 Task: Create a scrum project TripHive.
Action: Mouse moved to (233, 298)
Screenshot: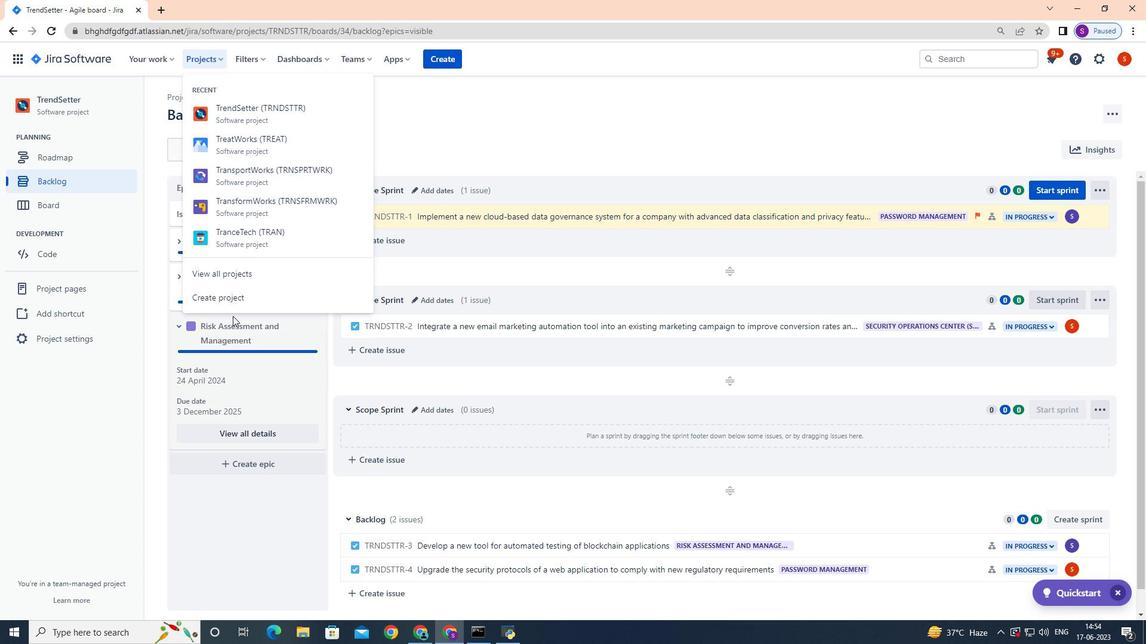 
Action: Mouse pressed left at (233, 298)
Screenshot: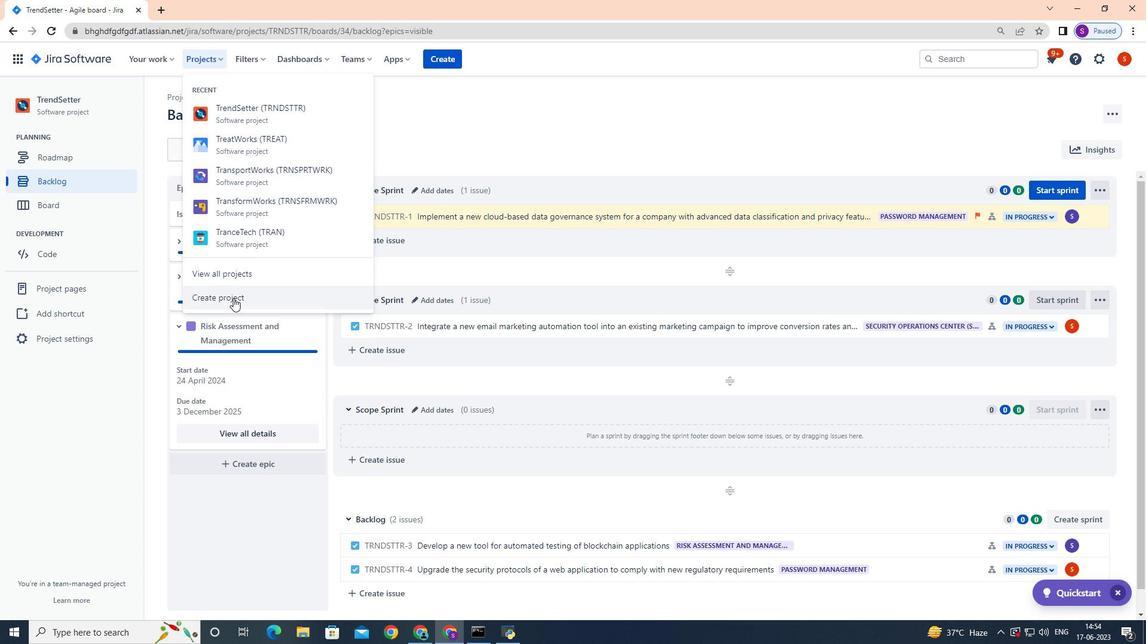 
Action: Mouse moved to (472, 290)
Screenshot: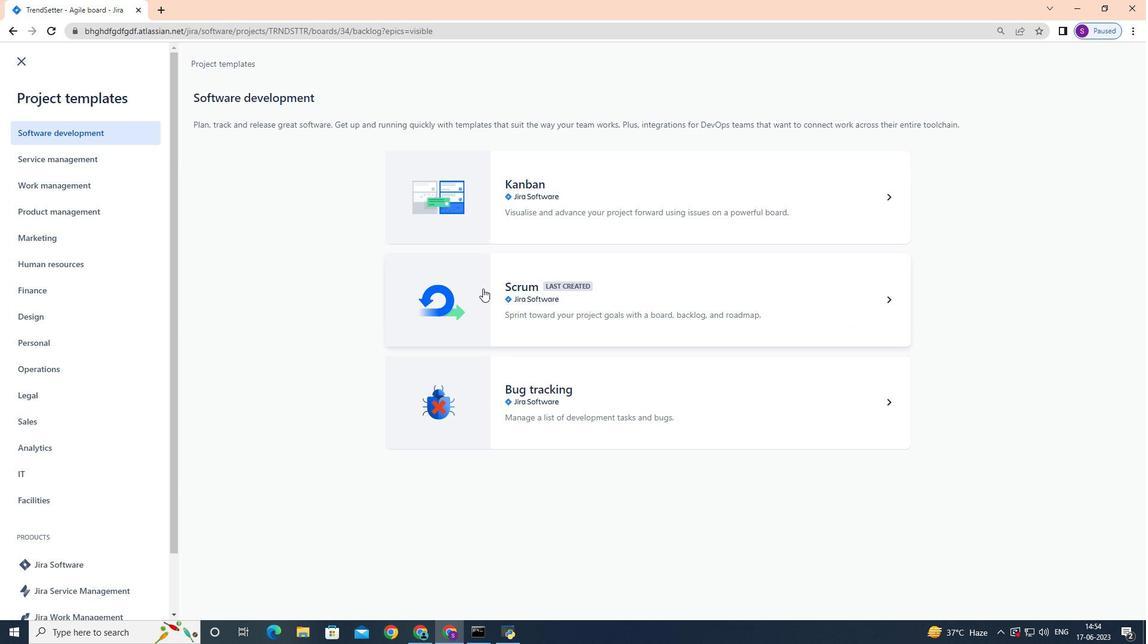 
Action: Mouse pressed left at (472, 290)
Screenshot: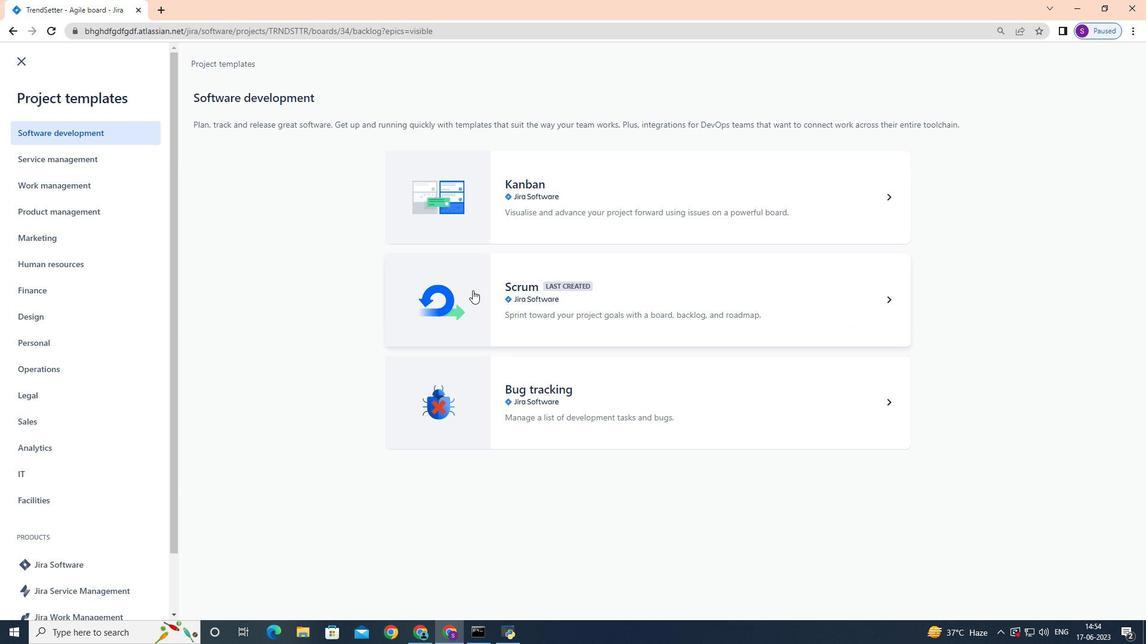 
Action: Mouse moved to (898, 588)
Screenshot: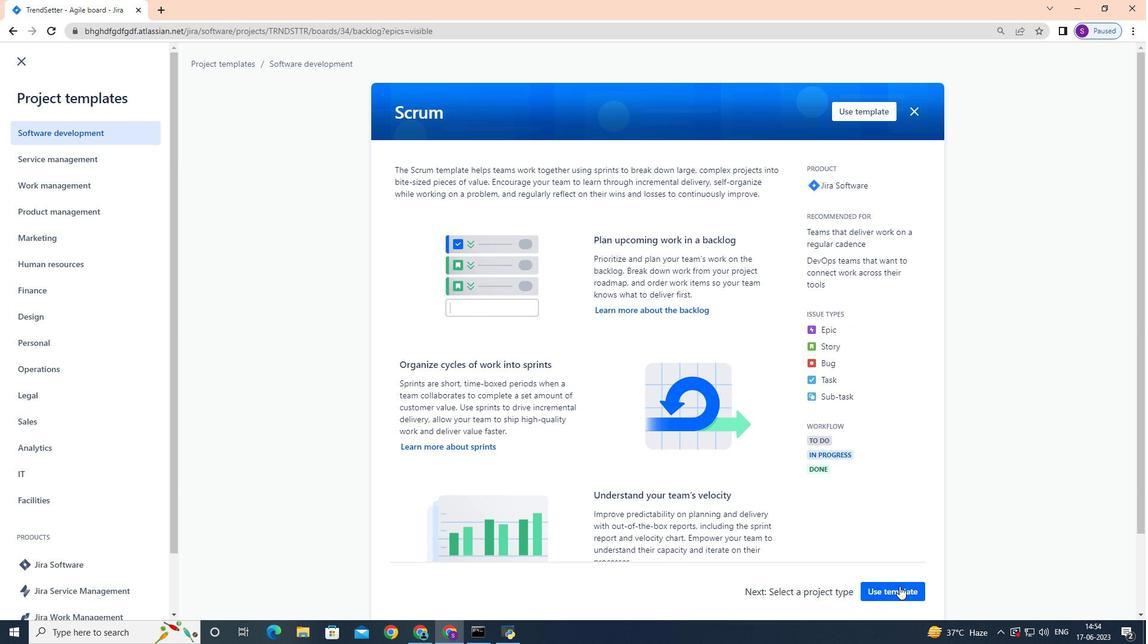 
Action: Mouse pressed left at (898, 588)
Screenshot: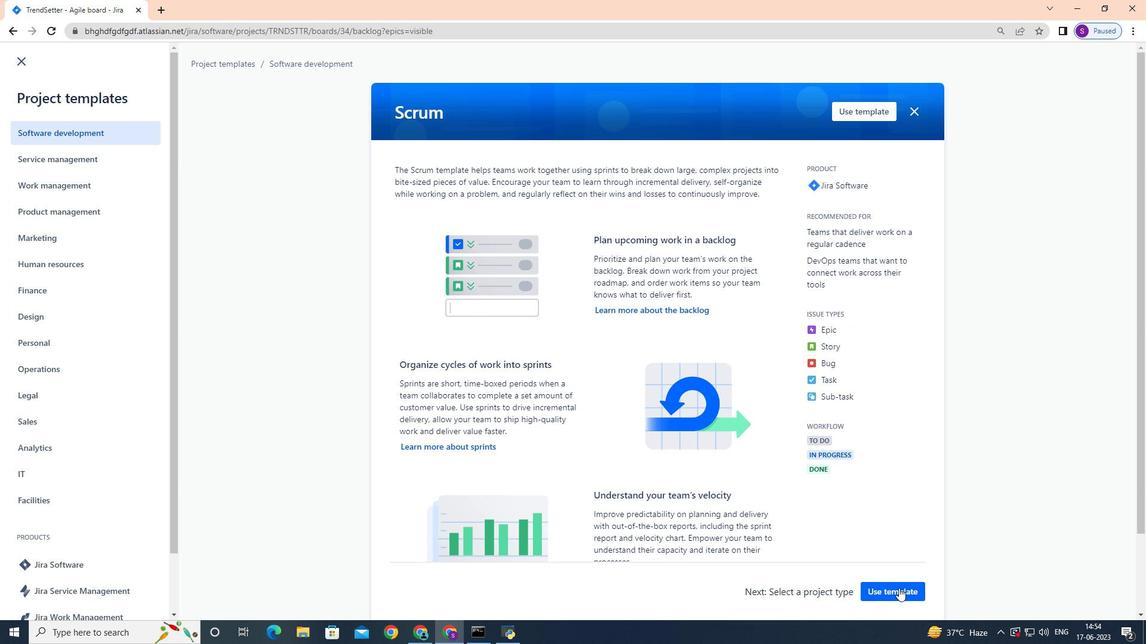 
Action: Mouse moved to (527, 584)
Screenshot: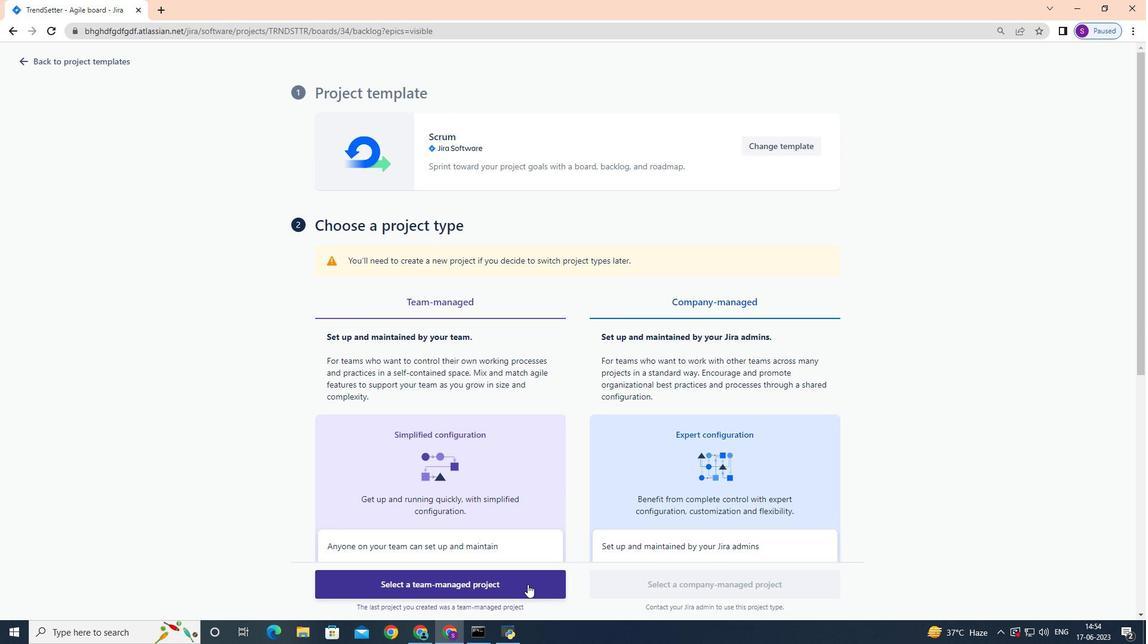 
Action: Mouse pressed left at (527, 584)
Screenshot: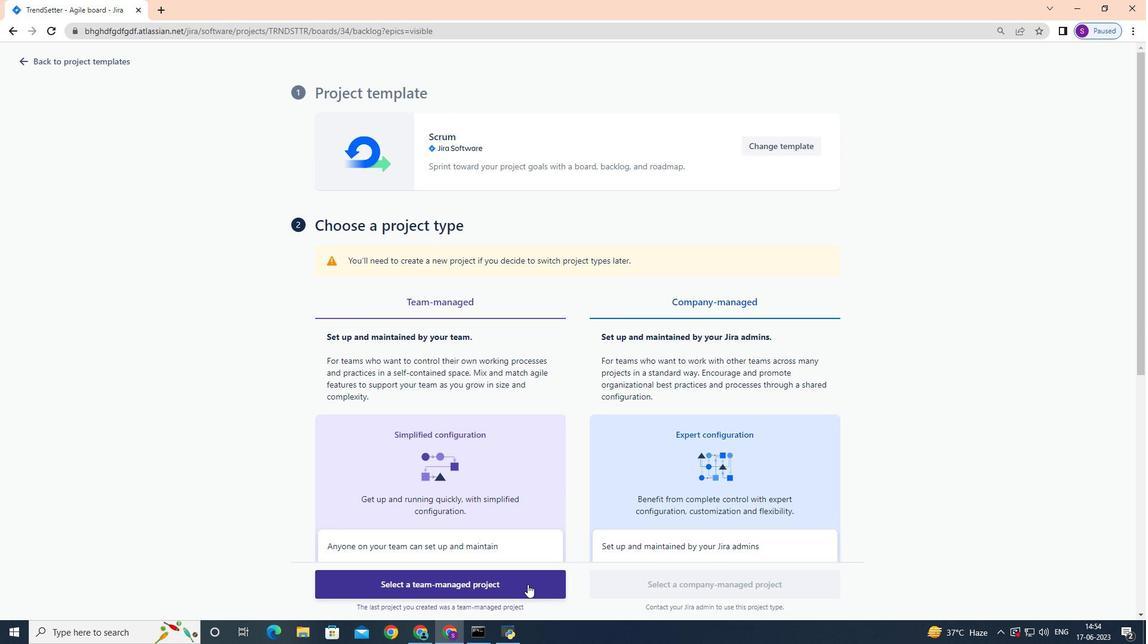 
Action: Mouse moved to (399, 318)
Screenshot: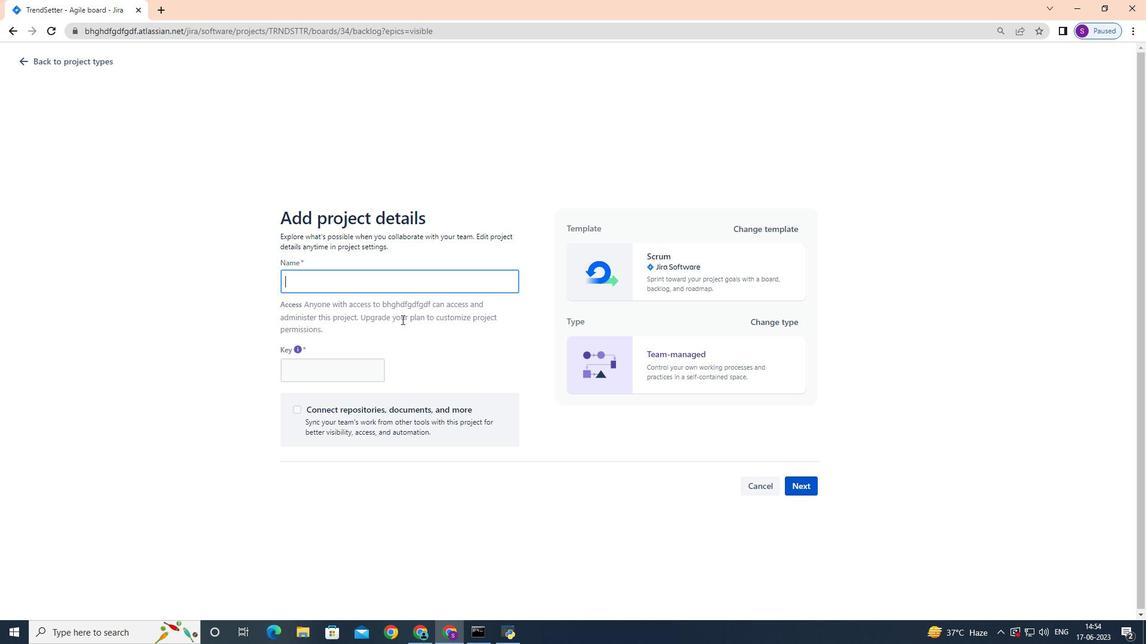 
Action: Key pressed <Key.shift>Trip<Key.shift>Hive
Screenshot: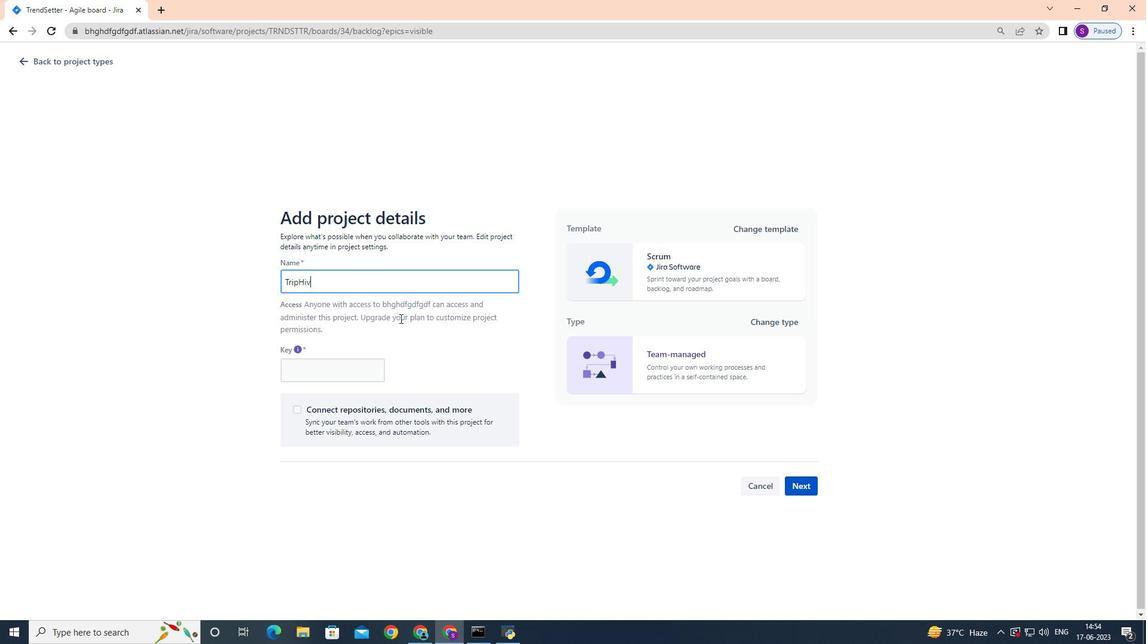 
Action: Mouse moved to (805, 485)
Screenshot: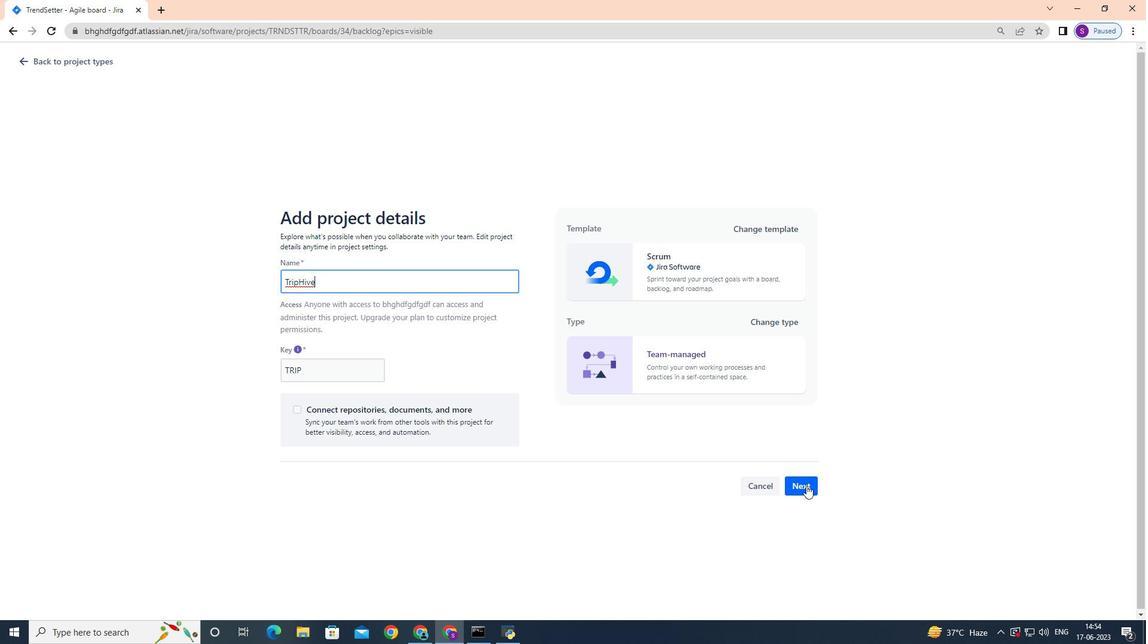 
Action: Mouse pressed left at (805, 485)
Screenshot: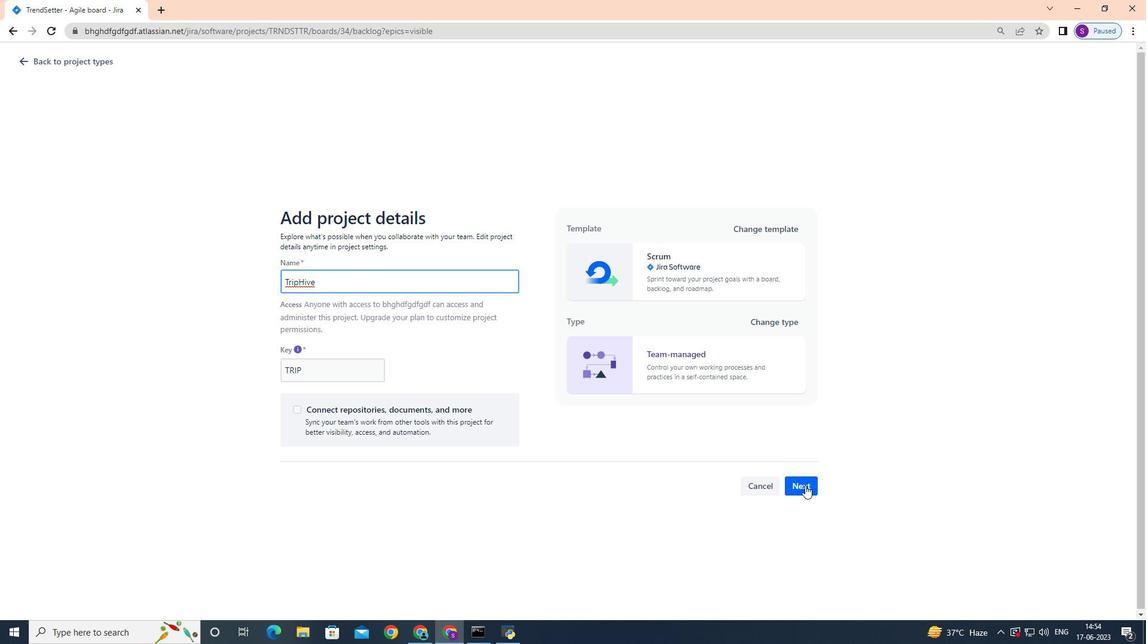 
